 Task: Select the option "Any Workspace member" in the board creation restrictions.
Action: Mouse moved to (212, 200)
Screenshot: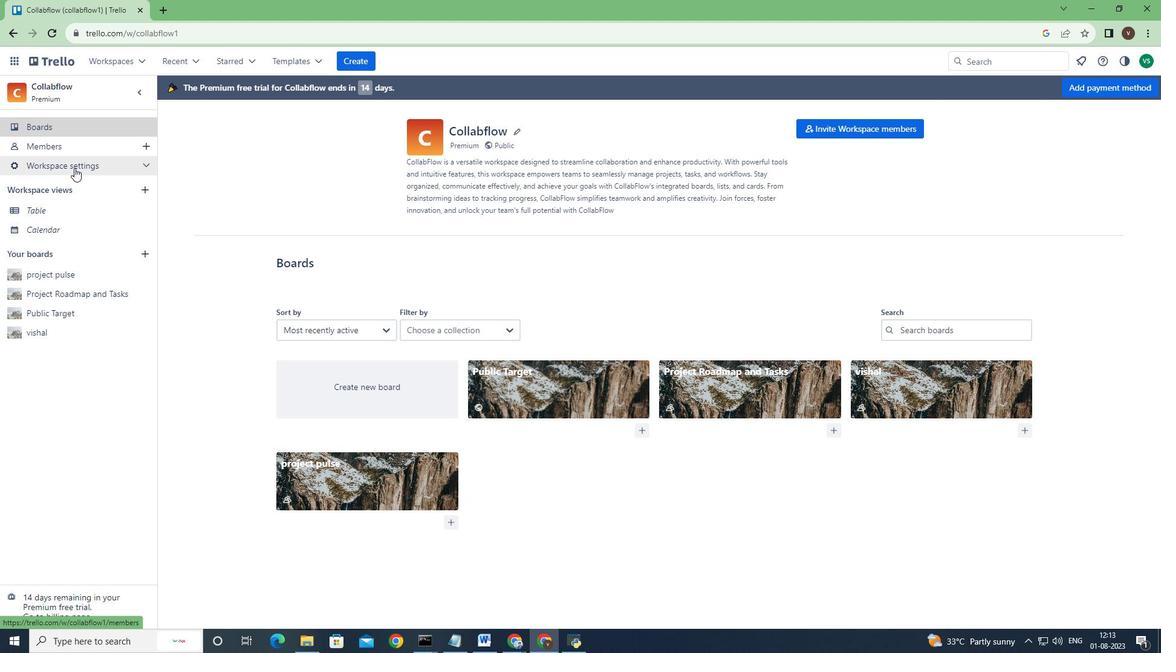 
Action: Mouse pressed left at (212, 200)
Screenshot: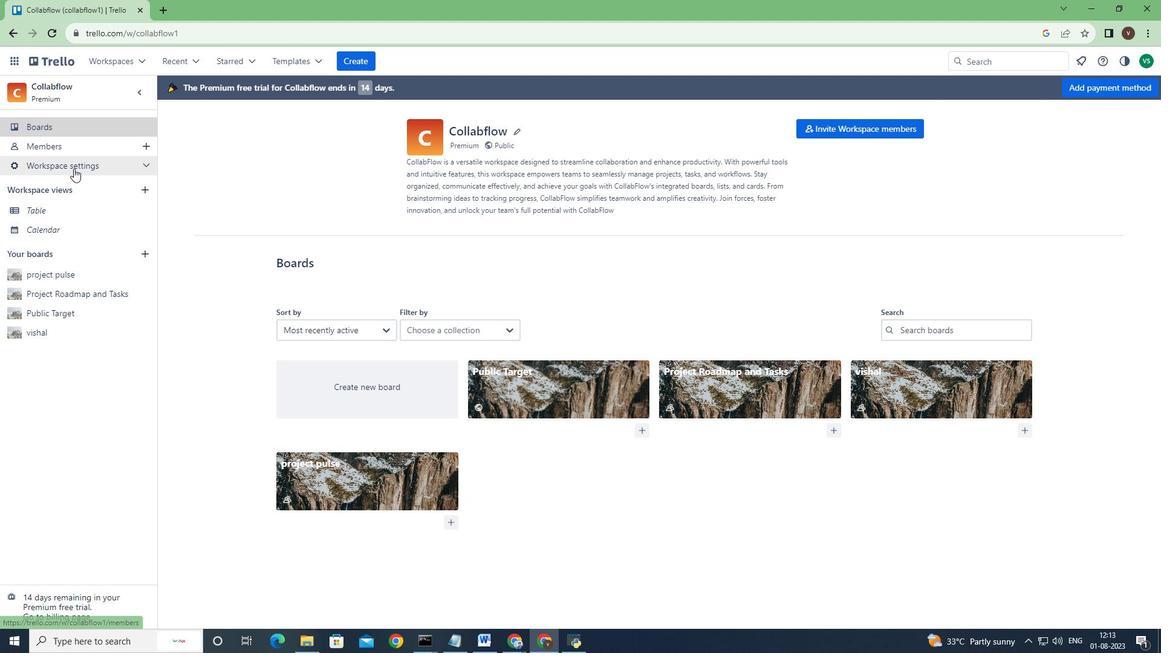 
Action: Mouse moved to (880, 456)
Screenshot: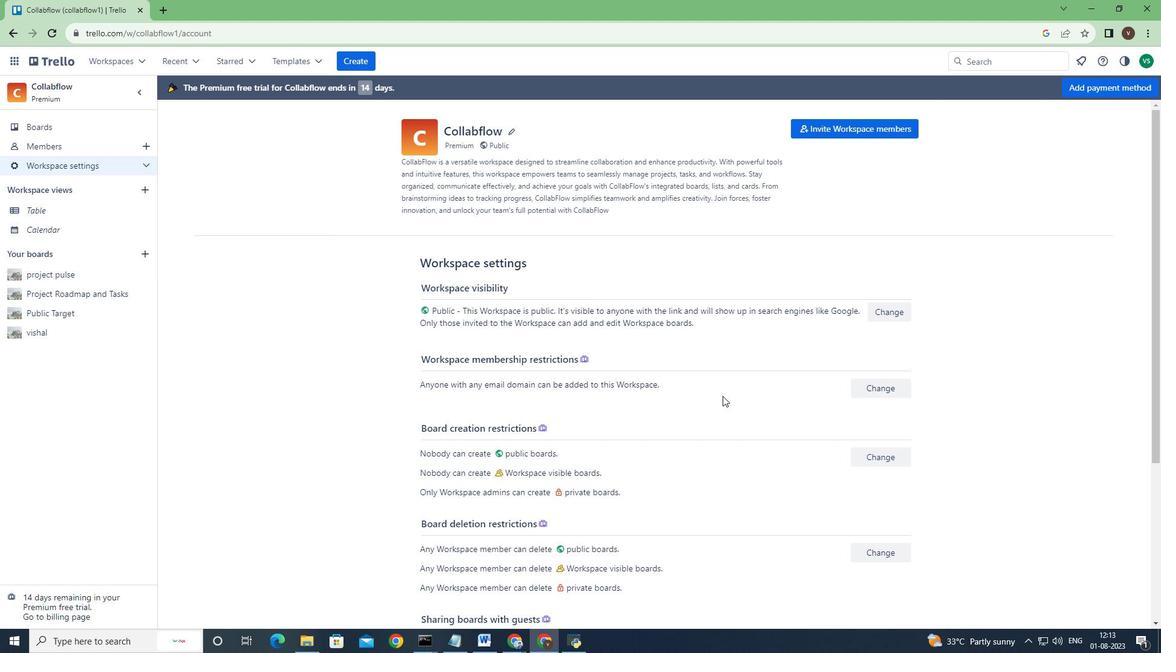 
Action: Mouse pressed left at (880, 456)
Screenshot: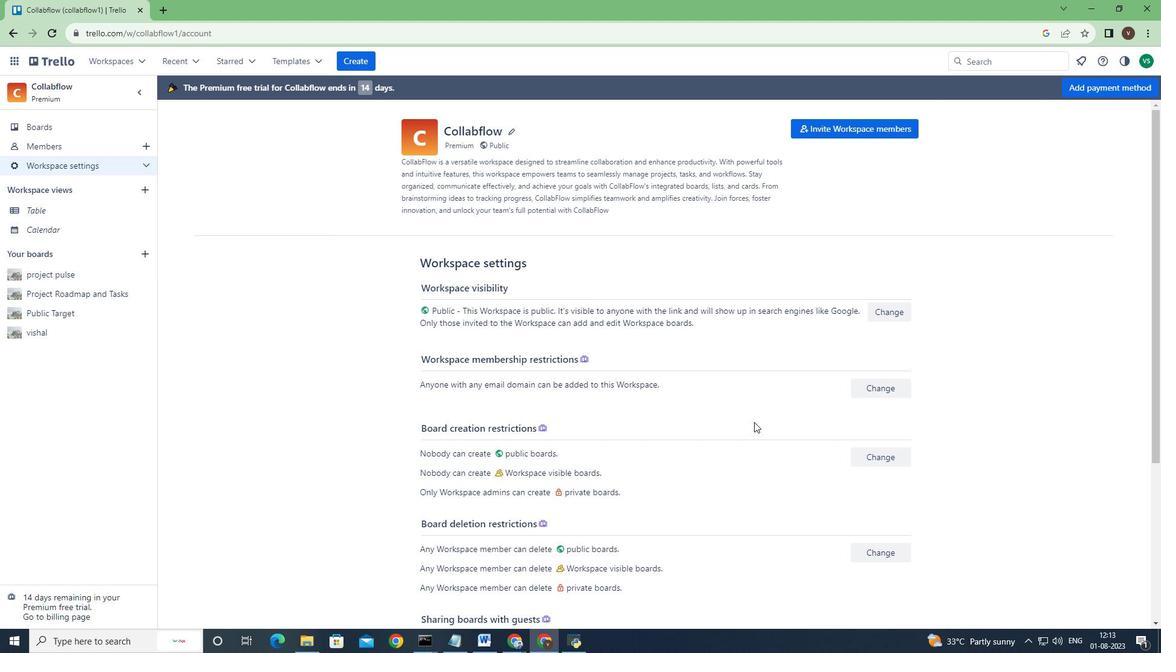 
Action: Mouse moved to (923, 386)
Screenshot: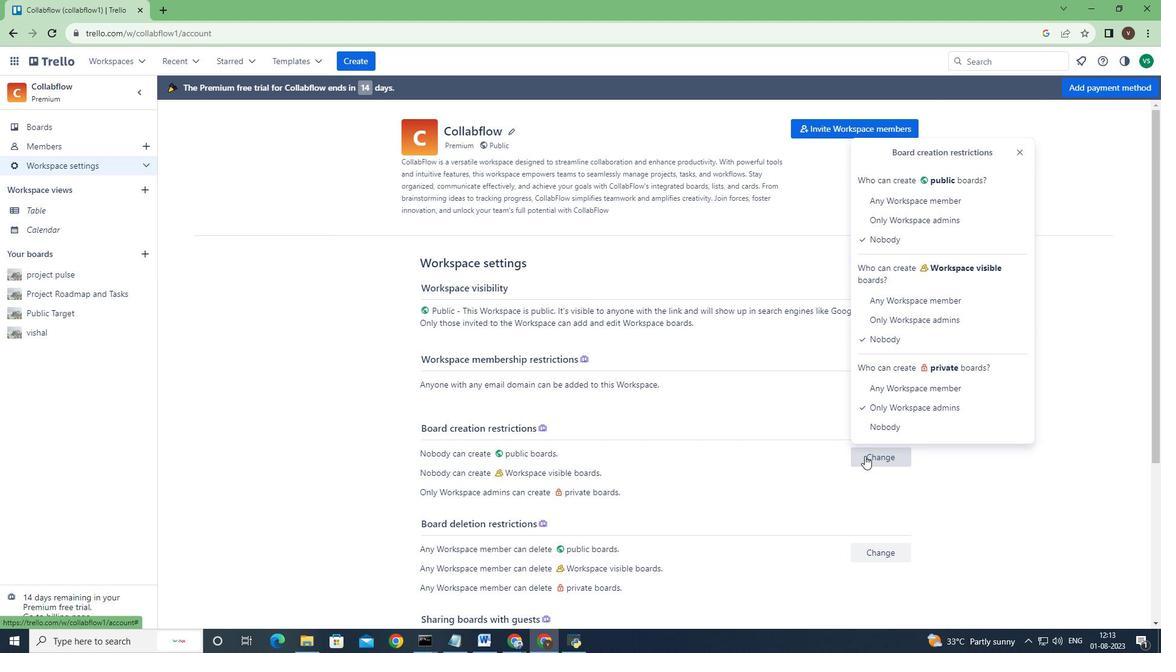 
Action: Mouse pressed left at (923, 386)
Screenshot: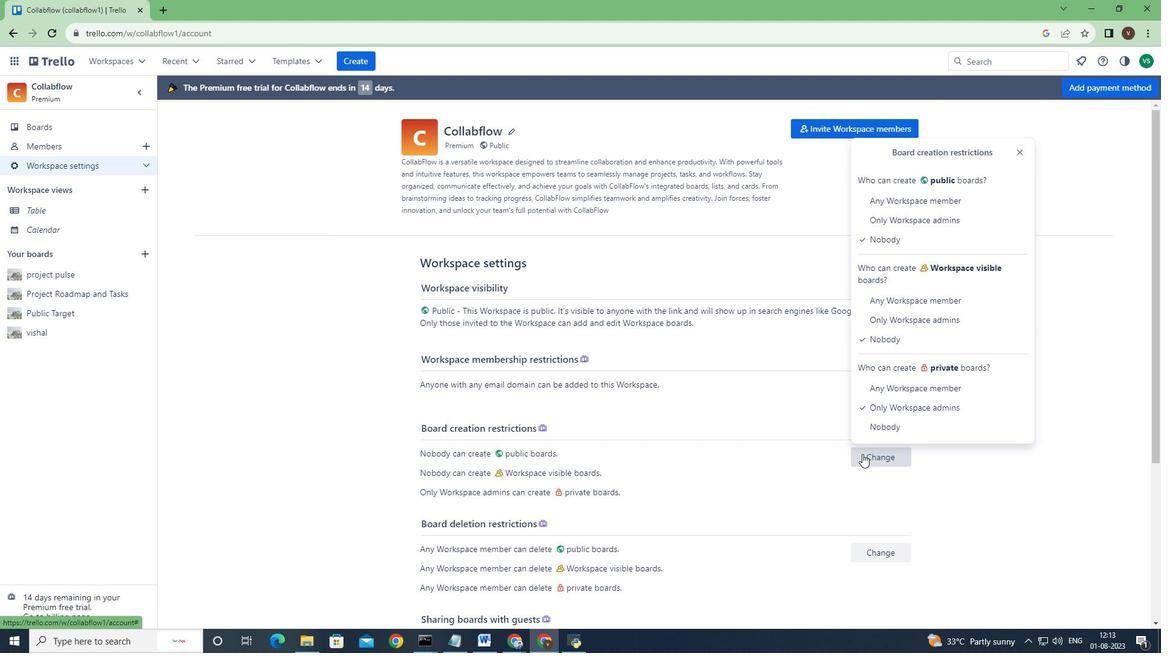 
Action: Mouse moved to (73, 168)
Screenshot: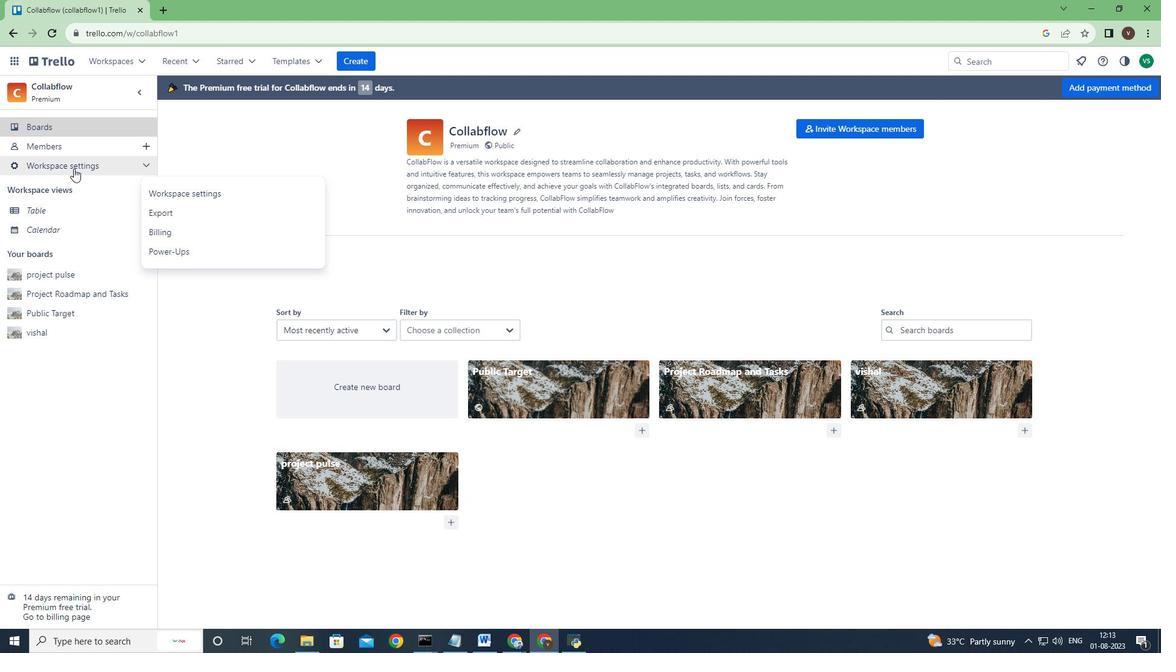 
Action: Mouse pressed left at (73, 168)
Screenshot: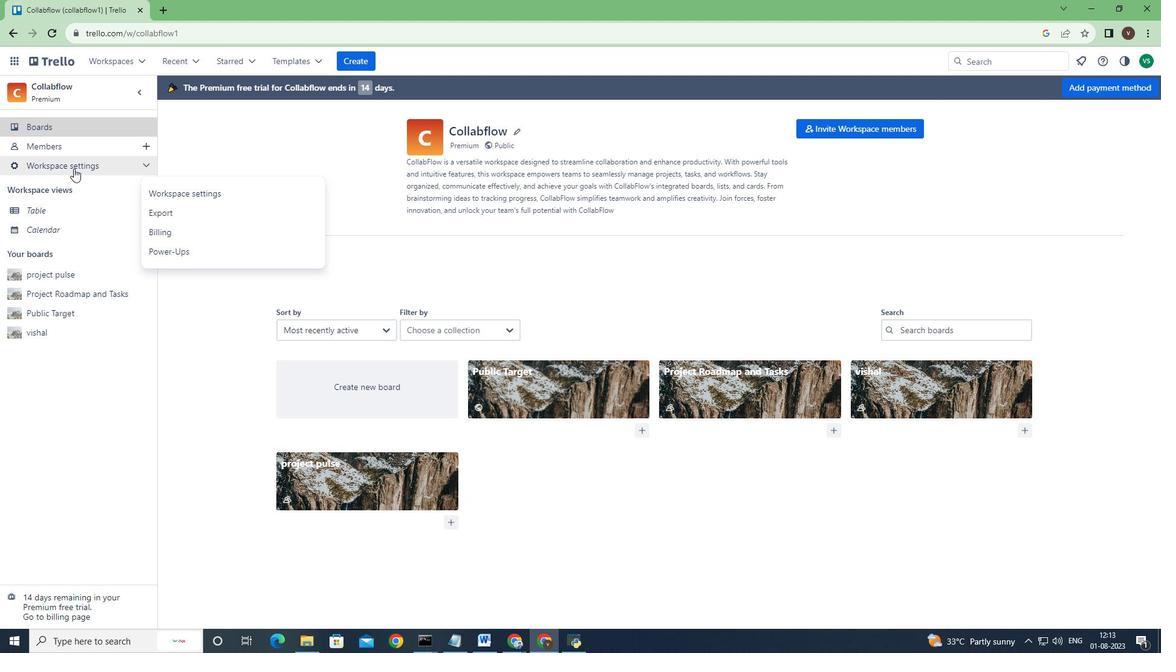 
Action: Mouse moved to (205, 190)
Screenshot: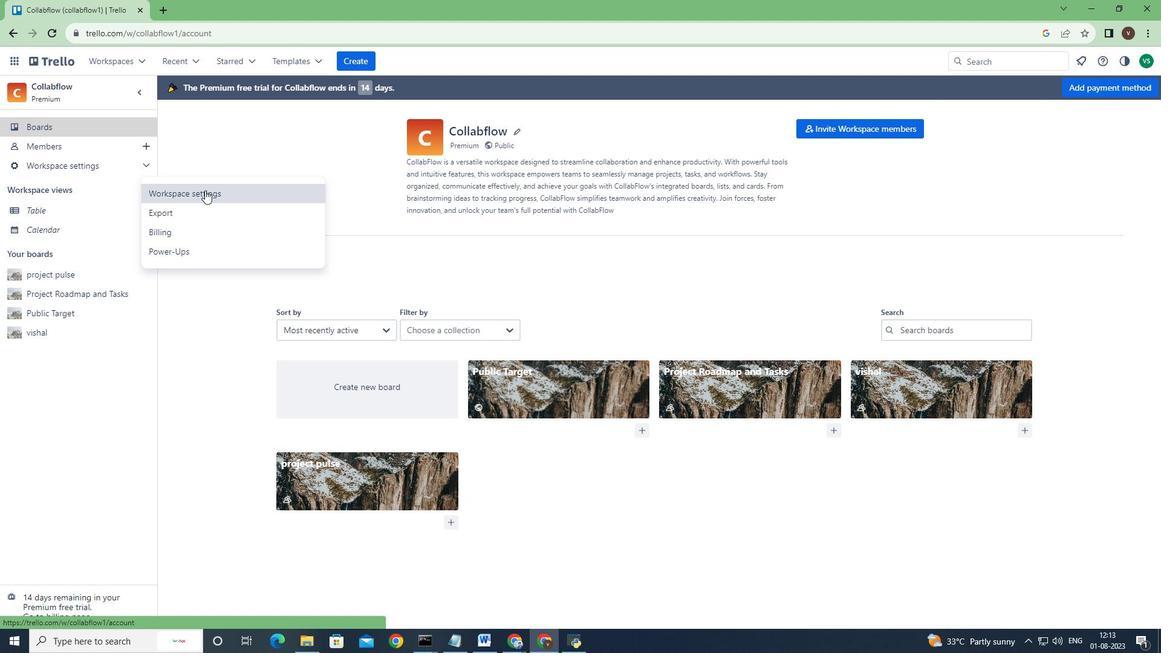 
Action: Mouse pressed left at (205, 190)
Screenshot: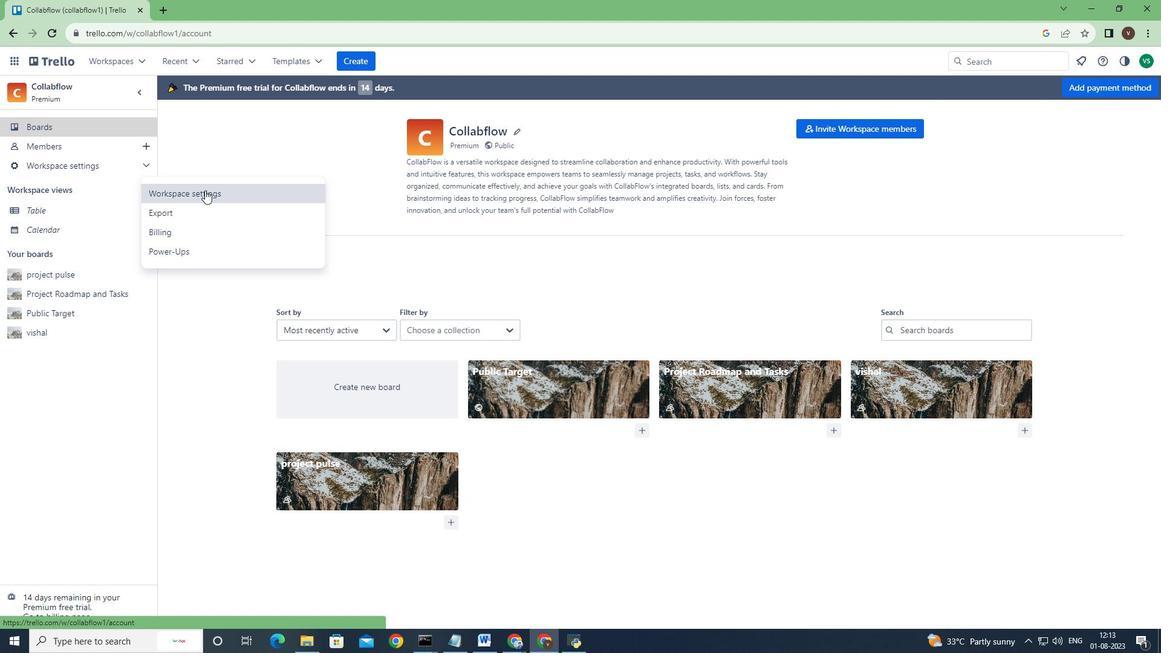 
Action: Mouse moved to (864, 458)
Screenshot: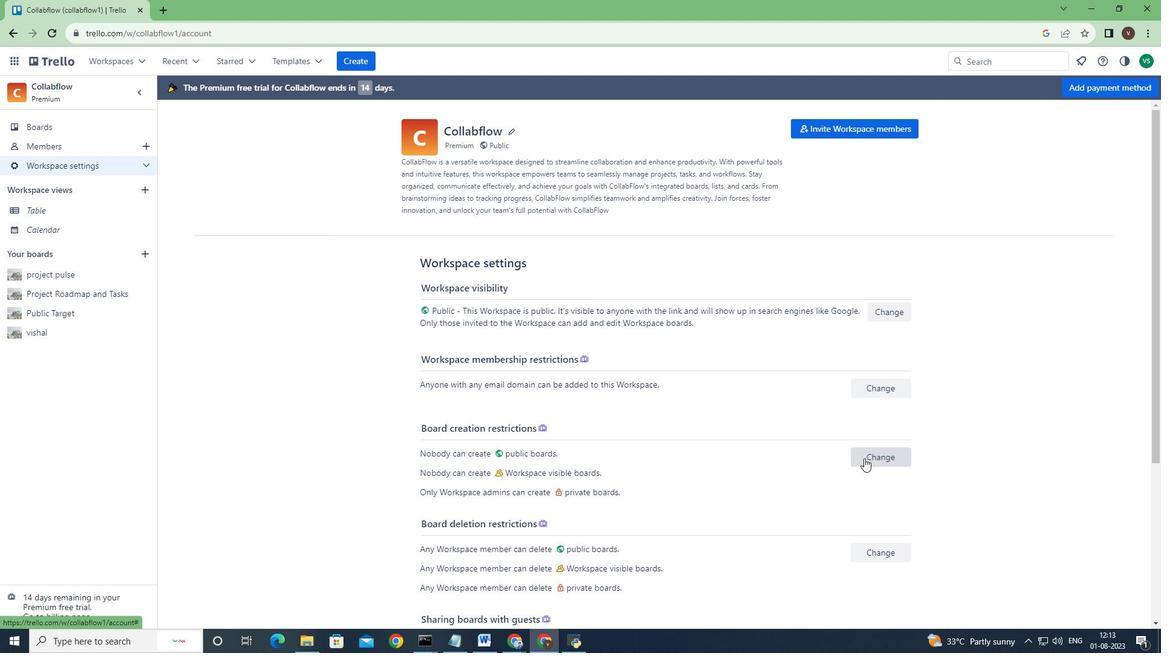 
Action: Mouse pressed left at (864, 458)
Screenshot: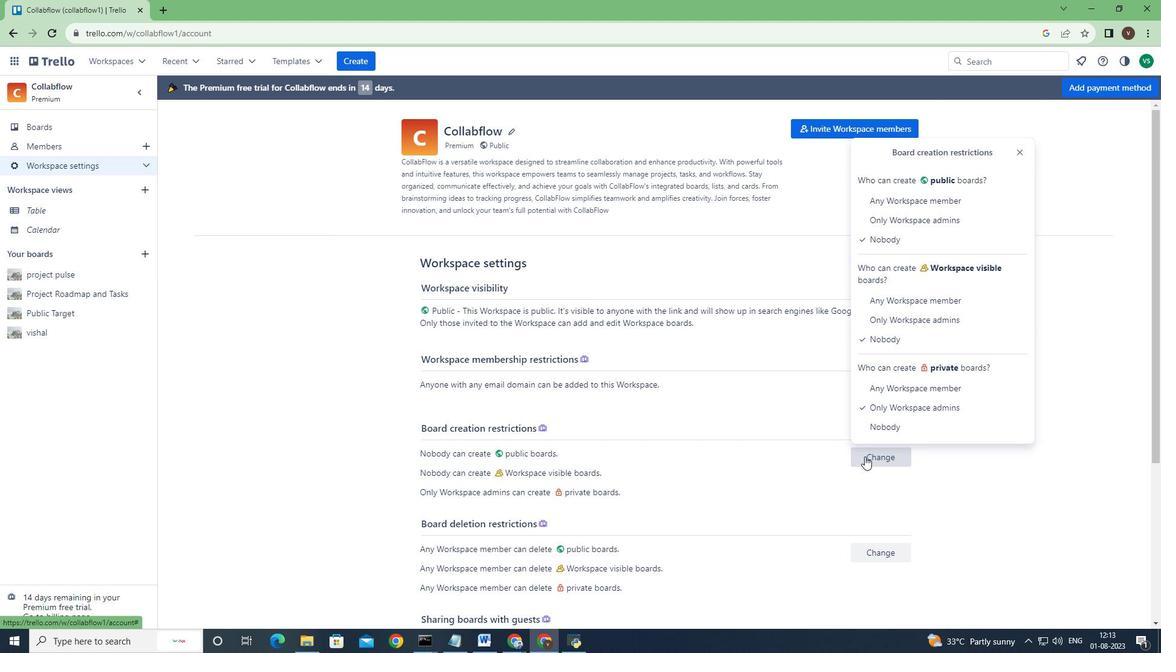 
Action: Mouse moved to (899, 388)
Screenshot: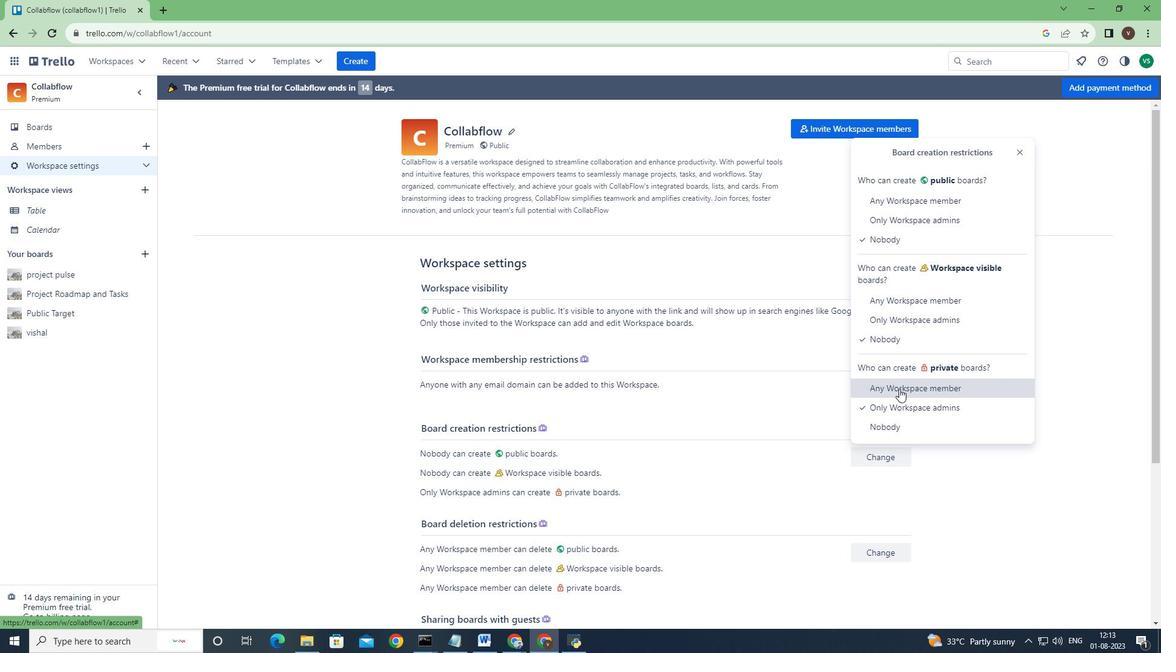 
Action: Mouse pressed left at (899, 388)
Screenshot: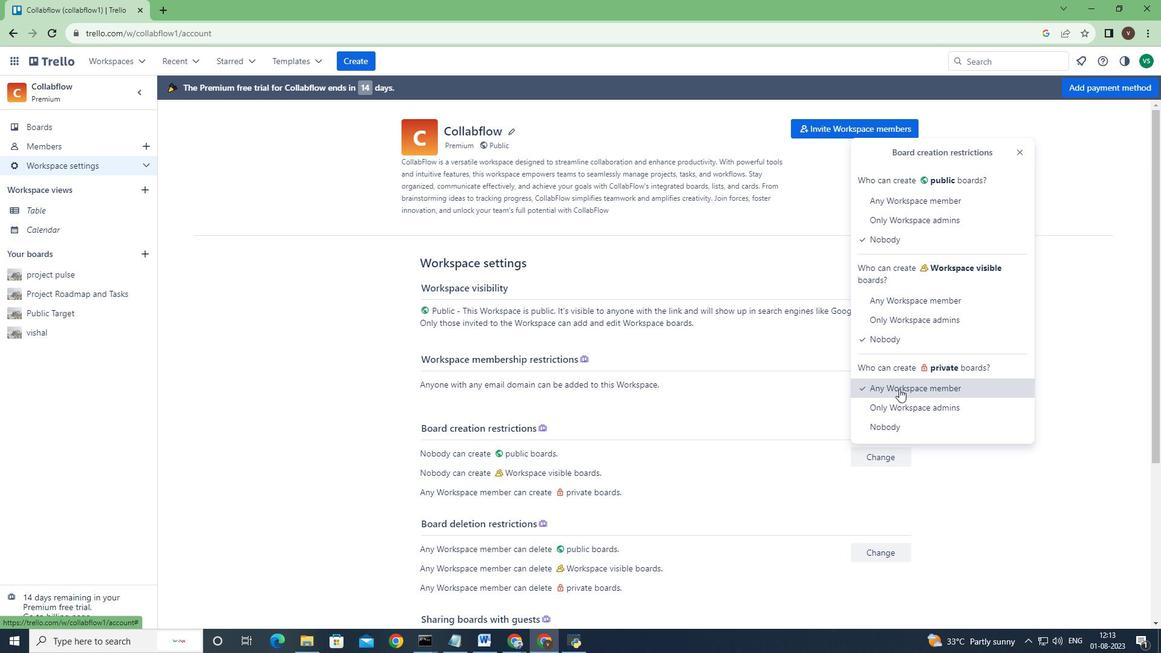 
